 Task: Simulate a mechanical system with springs and masses.
Action: Mouse moved to (128, 94)
Screenshot: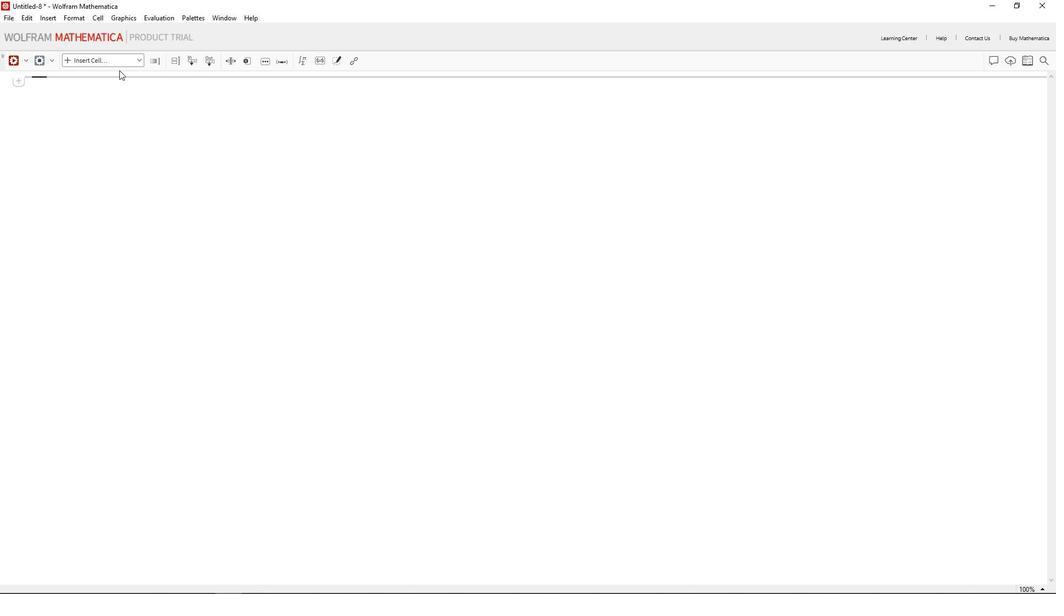 
Action: Mouse pressed left at (128, 94)
Screenshot: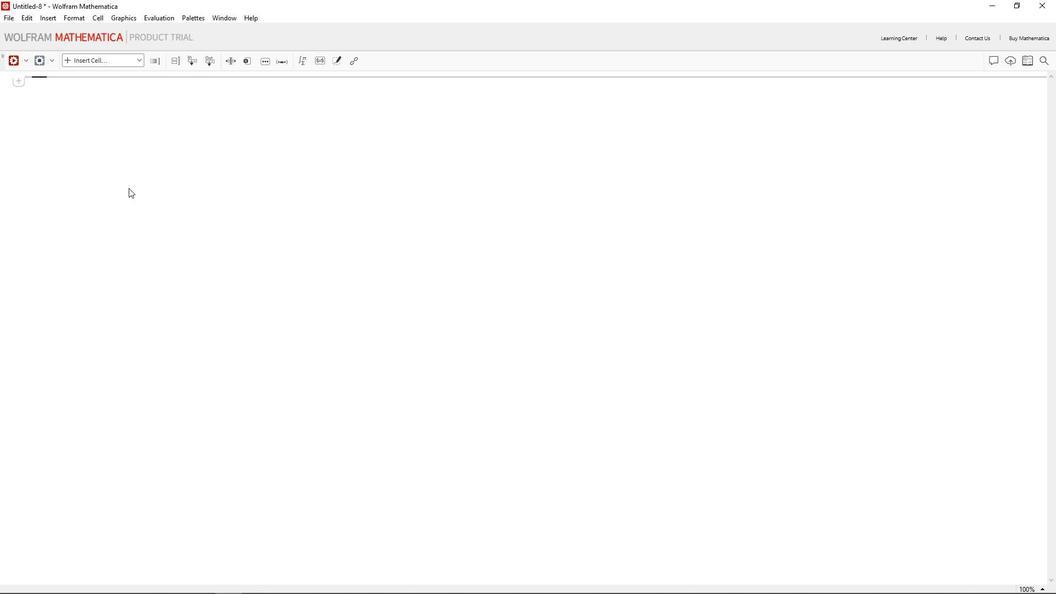 
Action: Mouse moved to (132, 113)
Screenshot: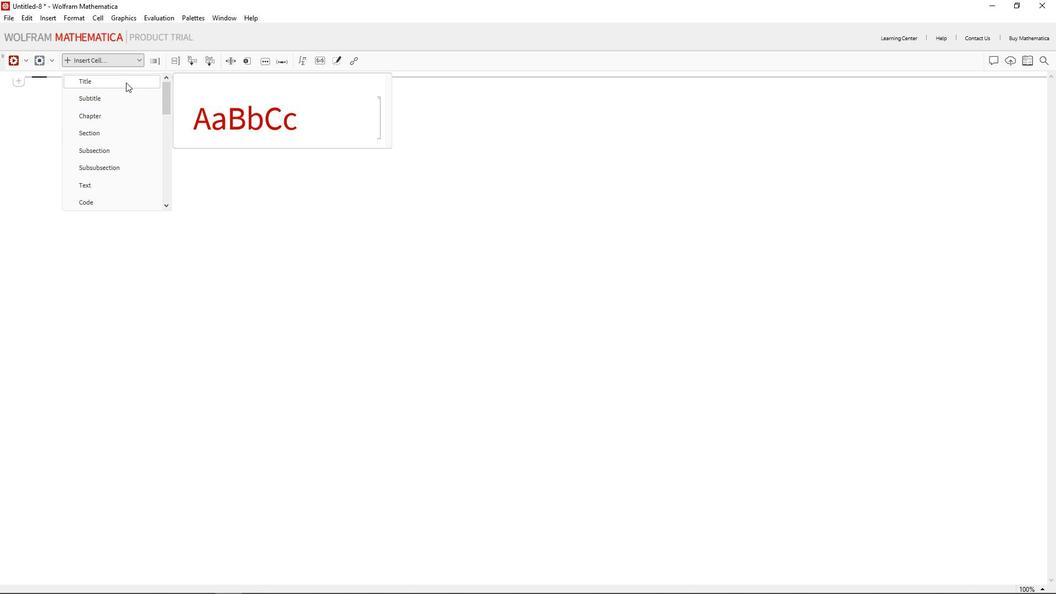 
Action: Mouse pressed left at (132, 113)
Screenshot: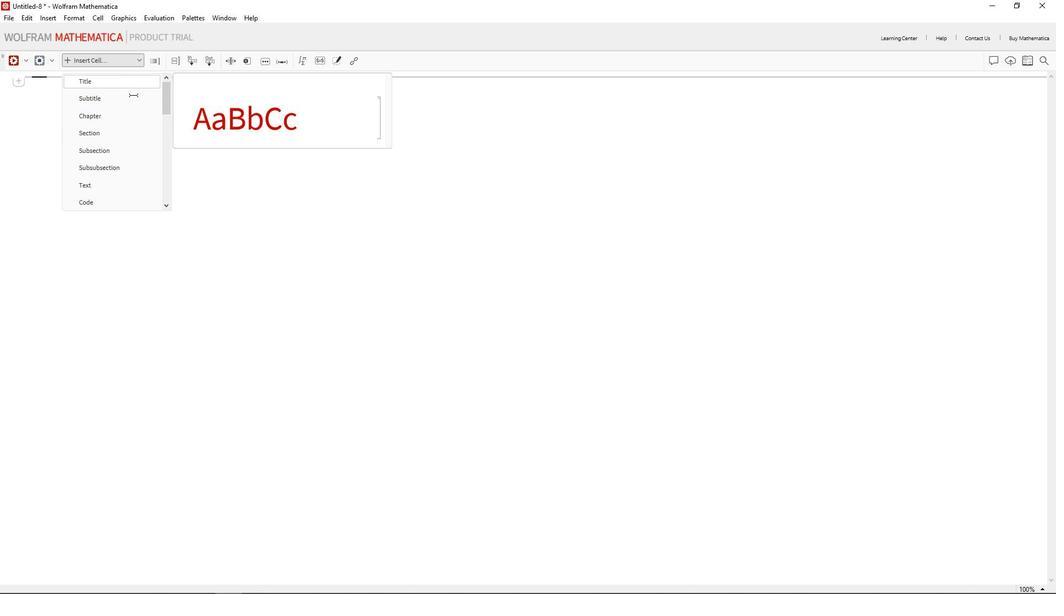 
Action: Mouse moved to (135, 136)
Screenshot: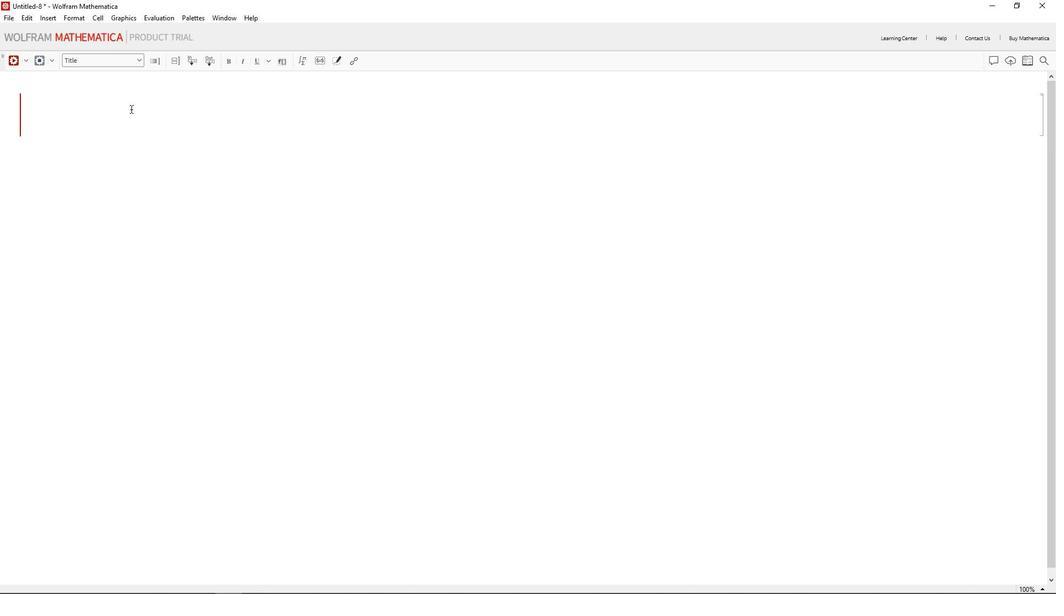 
Action: Mouse pressed left at (135, 136)
Screenshot: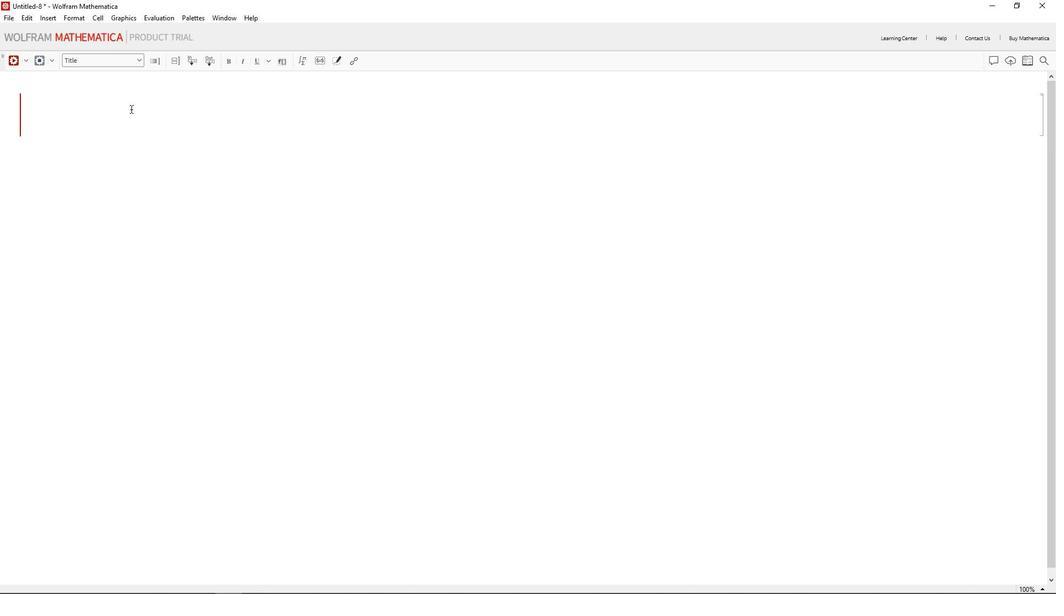 
Action: Key pressed <Key.shift>Mechanical<Key.space><Key.shift_r>System<Key.space>with<Key.space>spring<Key.space>and<Key.space>masses.<Key.enter><Key.backspace>
Screenshot: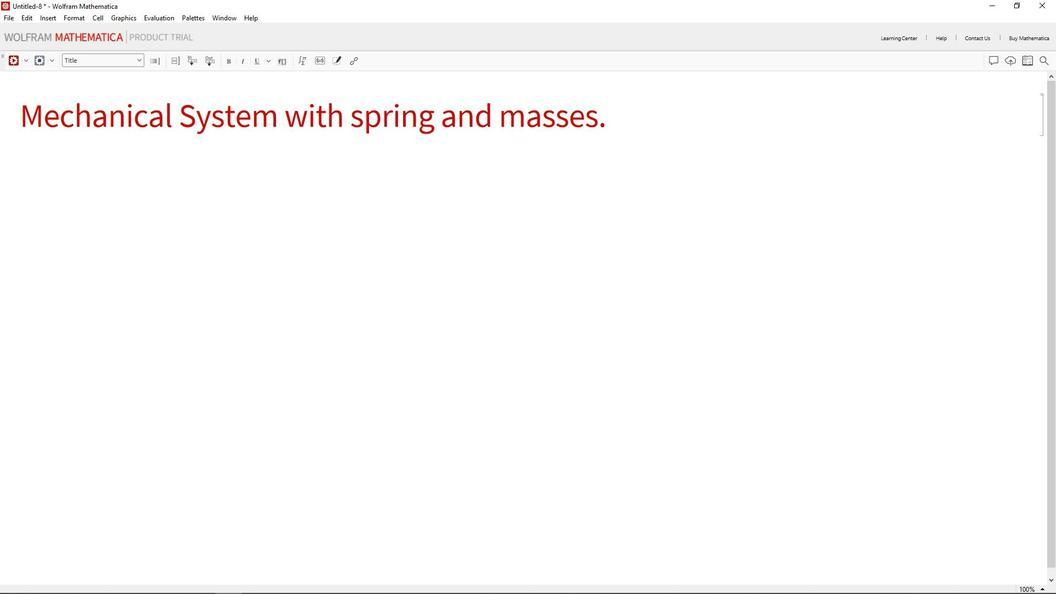 
Action: Mouse scrolled (135, 137) with delta (0, 0)
Screenshot: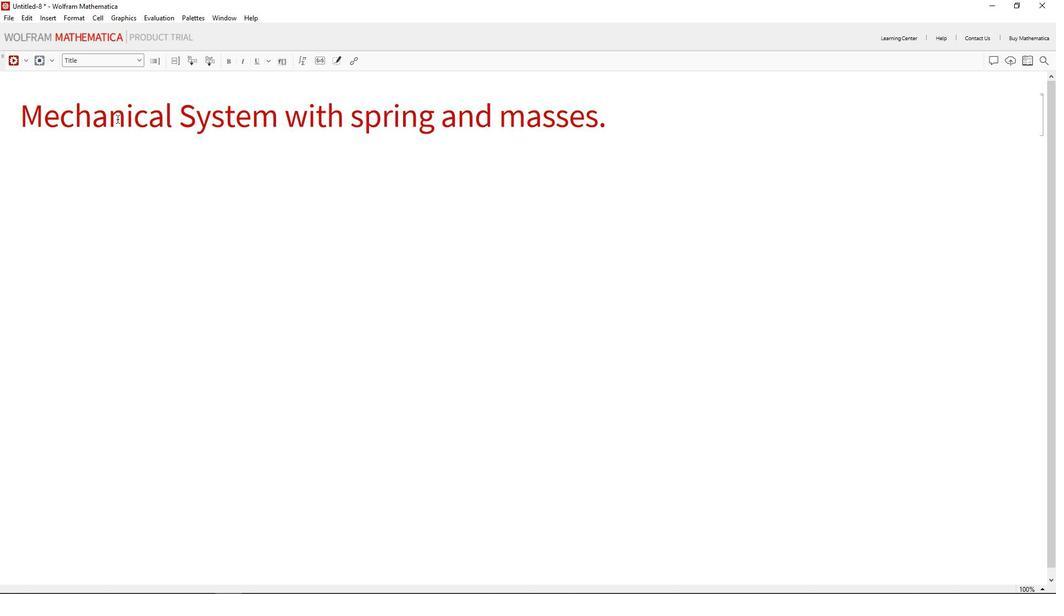 
Action: Mouse moved to (123, 173)
Screenshot: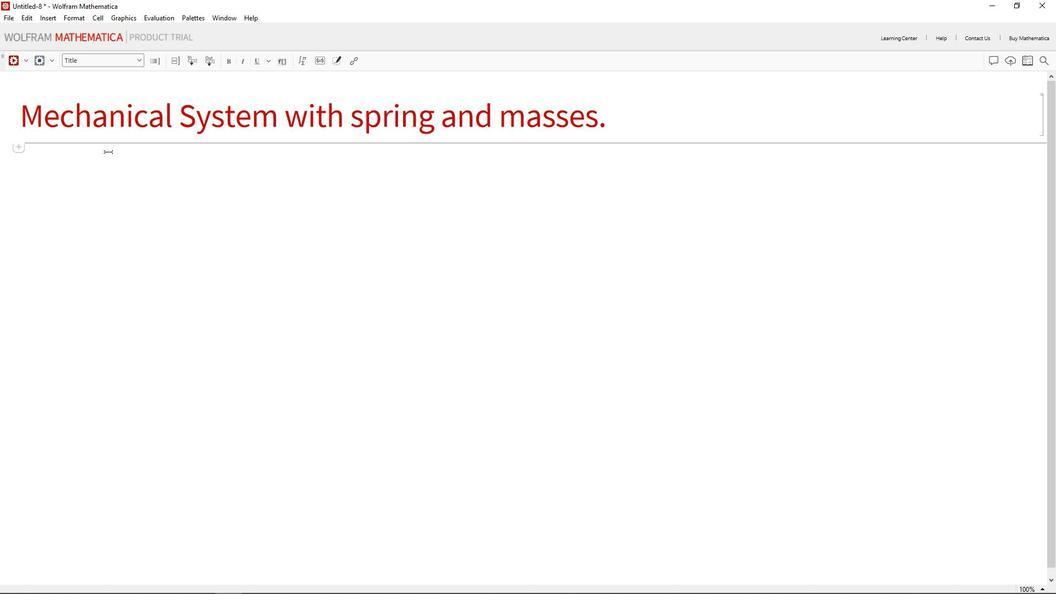 
Action: Mouse pressed left at (123, 173)
Screenshot: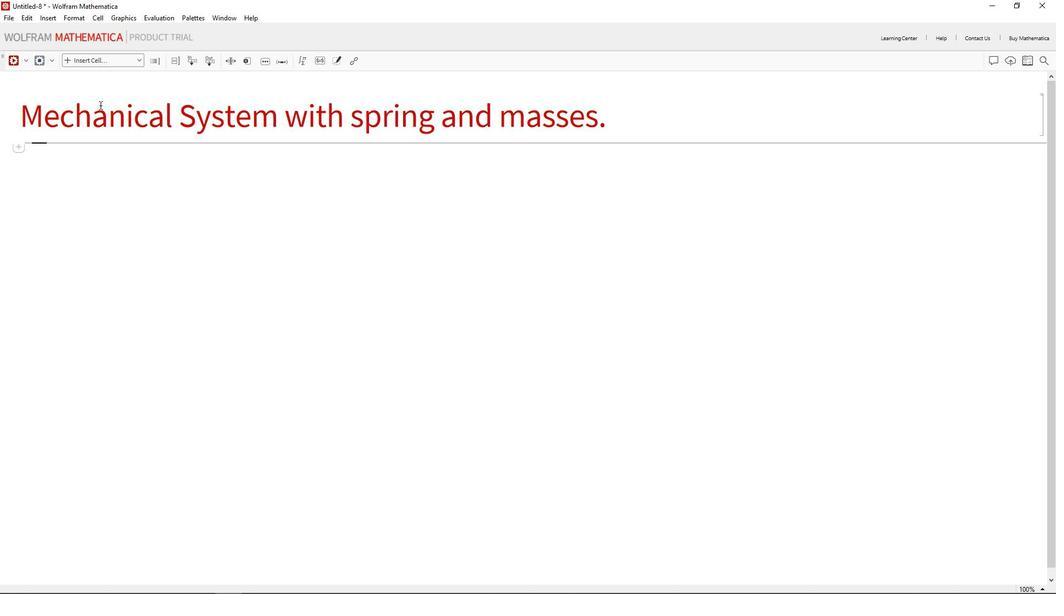 
Action: Mouse moved to (124, 100)
Screenshot: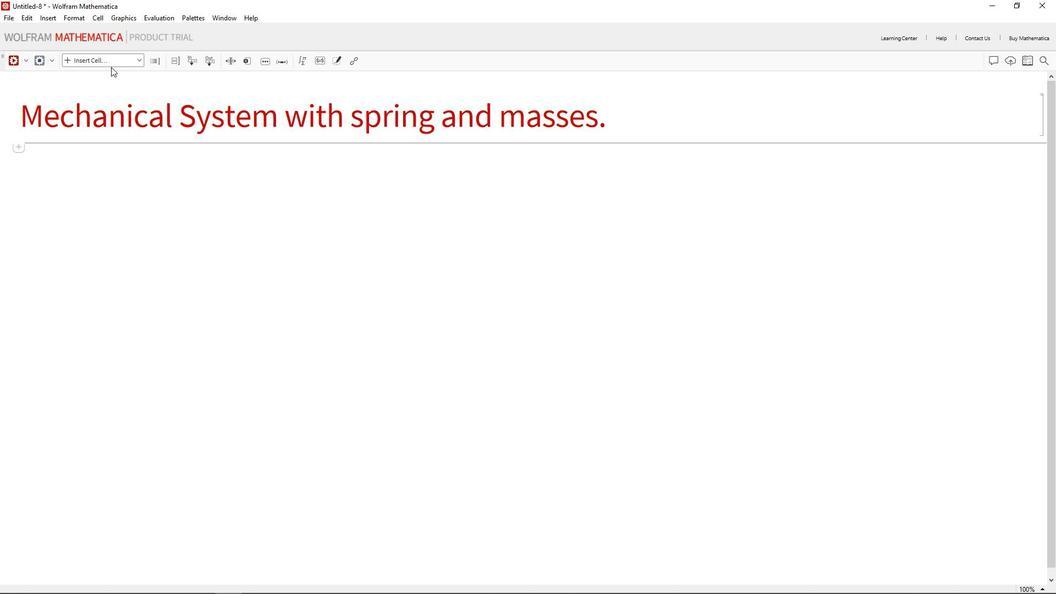 
Action: Mouse pressed left at (124, 100)
Screenshot: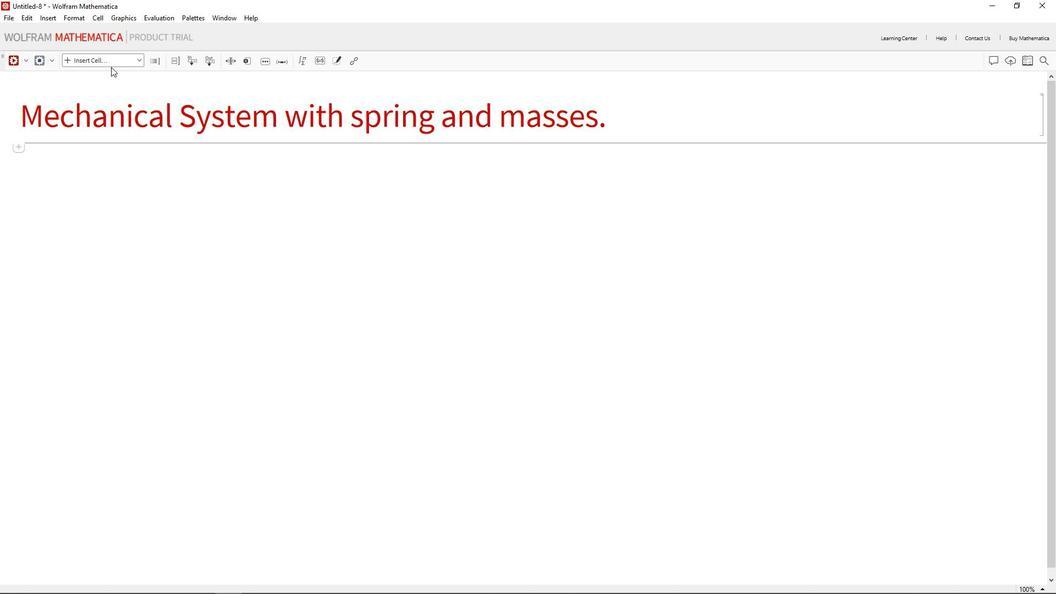 
Action: Mouse moved to (119, 216)
Screenshot: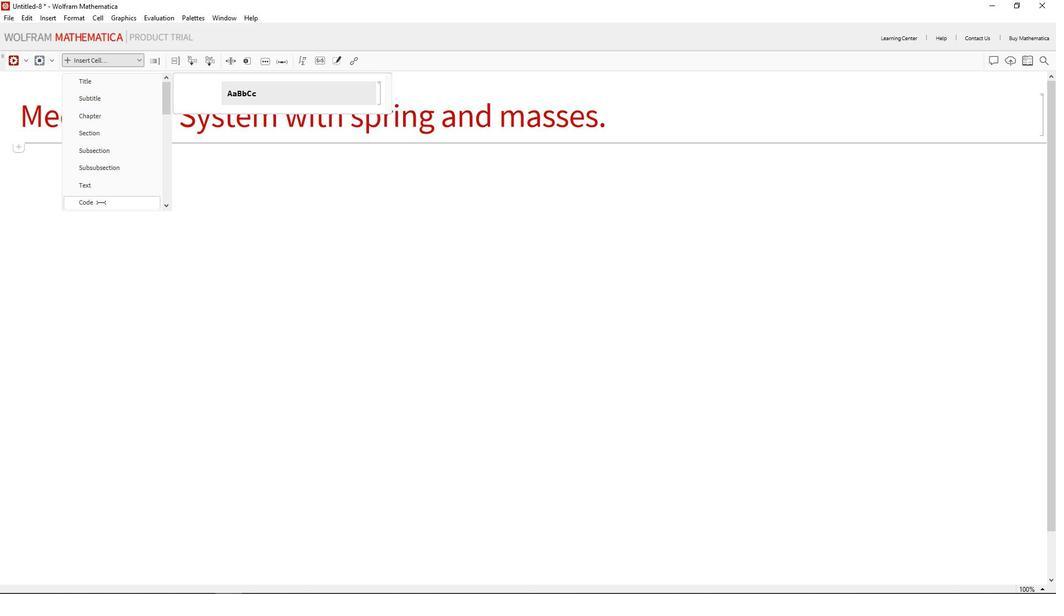 
Action: Mouse pressed left at (119, 216)
Screenshot: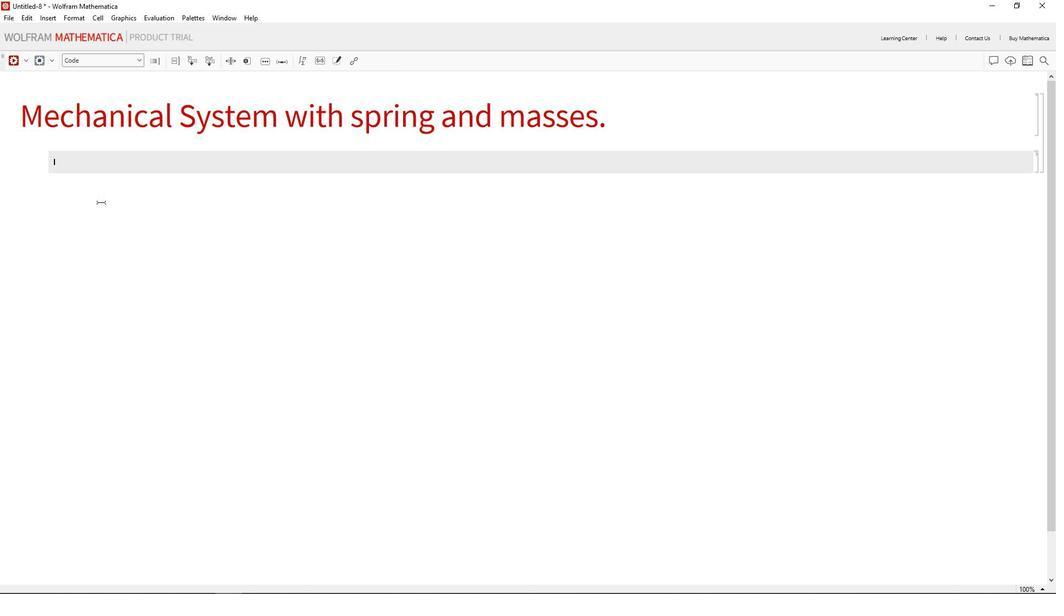 
Action: Mouse moved to (130, 241)
Screenshot: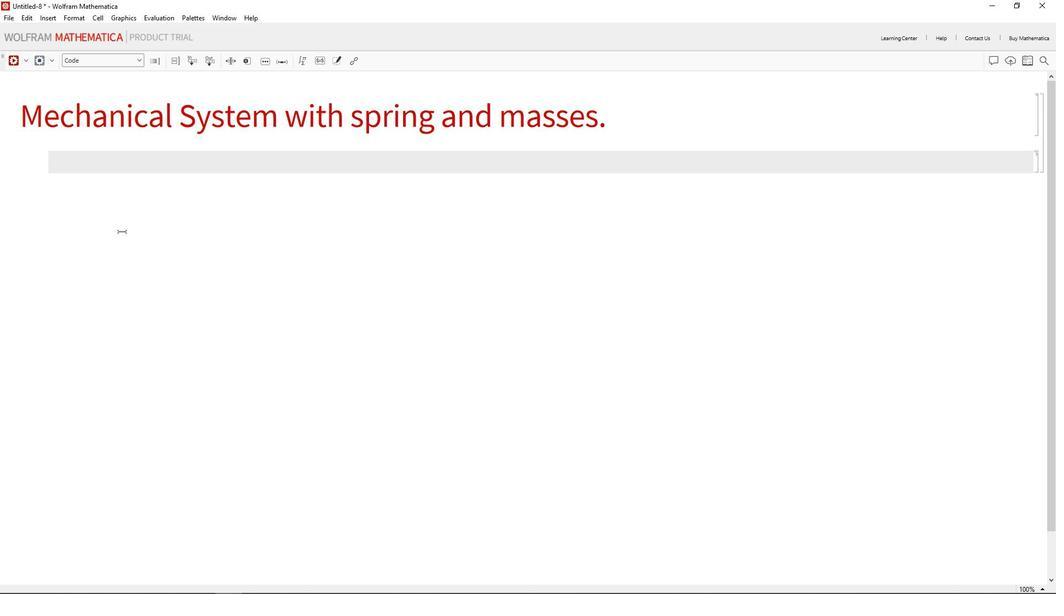 
Action: Key pressed <Key.cmd>7
Screenshot: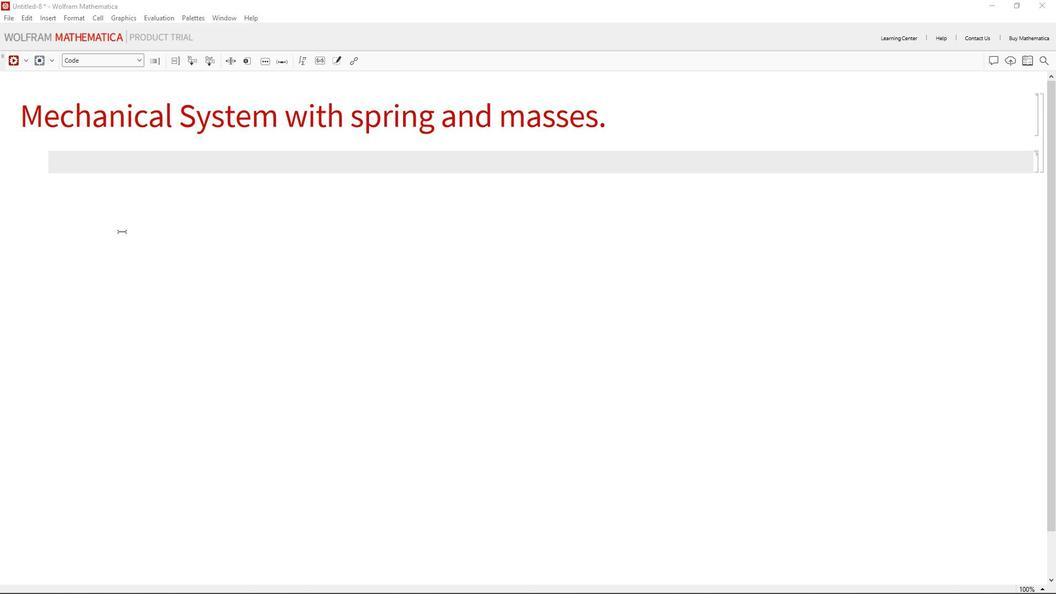 
Action: Mouse moved to (138, 178)
Screenshot: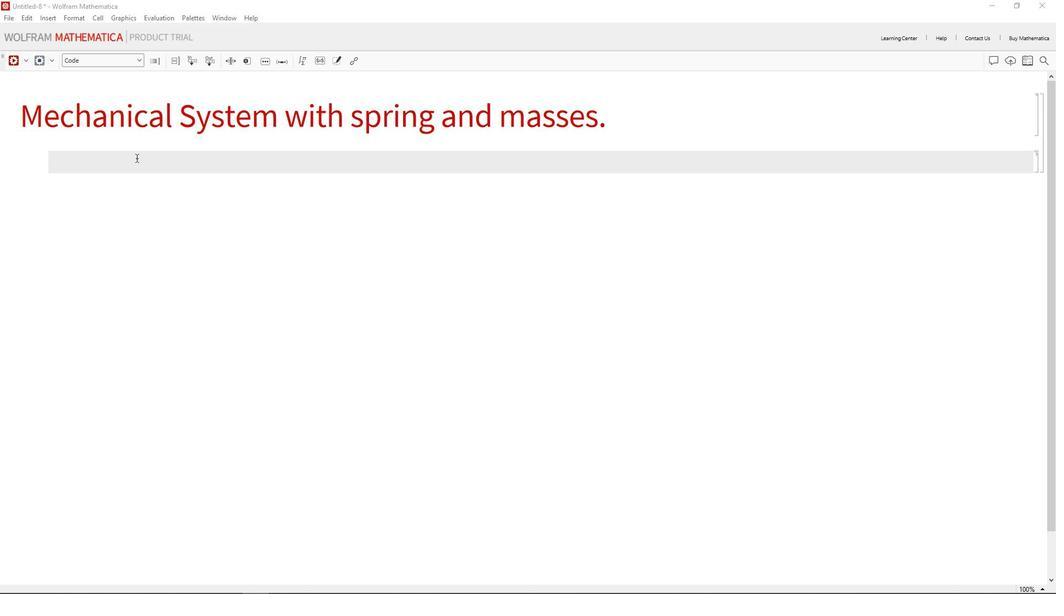 
Action: Mouse pressed left at (138, 178)
Screenshot: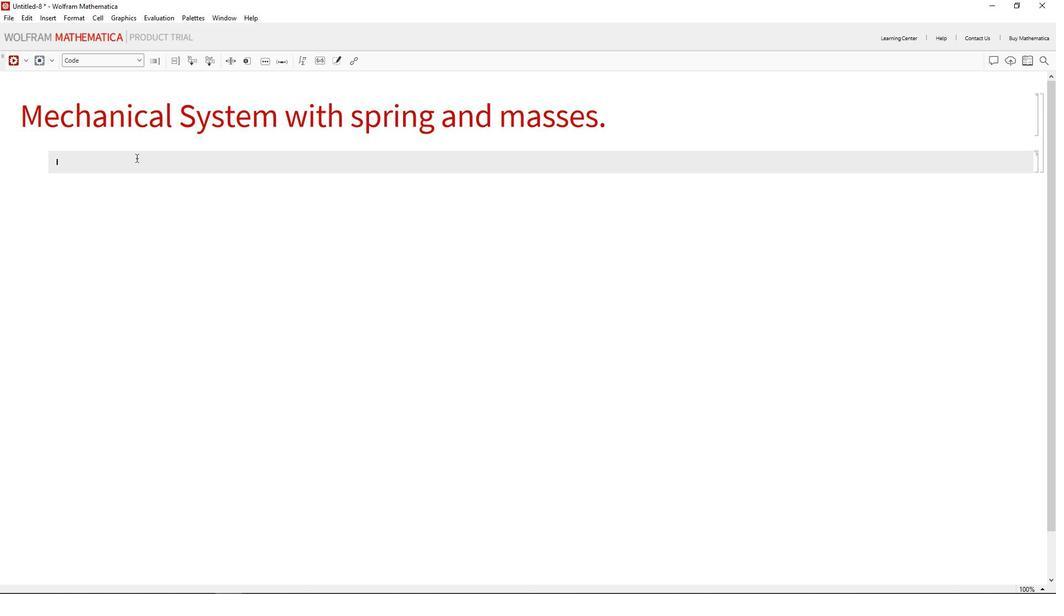 
Action: Key pressed <Key.shift>(*<Key.space><Key.shift_r>Define<Key.space>the<Key.space>system<Key.space>parameters<Key.end><Key.enter>m=<Key.space>1.0;<Key.enter><Key.backspace><Key.shift><Key.shift><Key.shift><Key.shift><Key.shift><Key.shift><Key.shift>(*<Key.space>mass<Key.space><Key.end><Key.enter>k<Key.space>=<Key.space><Key.space><Key.backspace>2.0;<Key.enter><Key.backspace><Key.space><Key.shift>(<Key.shift><Key.shift><Key.shift><Key.shift><Key.shift><Key.shift><Key.shift><Key.shift><Key.shift><Key.shift><Key.shift><Key.shift><Key.shift><Key.shift><Key.shift><Key.shift><Key.shift><Key.shift><Key.shift>*<Key.space>spring<Key.space>dis<Key.backspace><Key.backspace><Key.backspace>constant<Key.space><Key.end><Key.enter>c<Key.space>=<Key.space>0.5;<Key.space><Key.shift>(*<Key.space><Key.shift_r>Damping<Key.space>coefficei<Key.backspace><Key.backspace>ient<Key.space><Key.end><Key.enter><Key.shift>(*<Key.space><Key.shift_r>d<Key.backspace><Key.shift_r>Define<Key.space>the<Key.space>extte<Key.backspace><Key.backspace>ernal<Key.space>force<Key.space>funce<Key.backspace>tion<Key.space><Key.shift>(for<Key.space>example<Key.space><Key.backspace><Key.backspace><Key.backspace><Key.delete><Key.end><Key.enter>f[t<Key.shift>_<Key.end><Key.shift>:<Key.shift>=<Key.space><Key.shift_r>Sint<Key.backspace>[t<Key.end><Key.enter><Key.shift>(*<Key.space><Key.shift_r>Define<Key.space>the<Key.space>differential<Key.space>equato<Key.backspace>ion<Key.space>for<Key.space>the<Key.space>system<Key.space><Key.end><Key.enter>eqn<Key.space>-<Key.space><Key.backspace><Key.backspace>-<Key.backspace>=<Key.space>mx''[t<Key.end><Key.shift><Key.shift>+cx'[t<Key.right><Key.shift>+kx<Key.left><Key.left><Key.left><Key.left><Key.left><Key.left><Key.left><Key.space><Key.left><Key.left><Key.left><Key.left><Key.left><Key.left><Key.left><Key.space><Key.right><Key.right><Key.right><Key.right><Key.right><Key.right><Key.right><Key.right><Key.end><Key.left><Key.space><Key.right>[t<Key.right>=<Key.backspace><Key.space>==<Key.space>f<Key.backspace><Key.shift_r>F[t<Key.right>;<Key.enter><Key.shift>)<Key.backspace>(*<Key.space><Key.shift_r>Specify<Key.space>initali<Key.backspace><Key.backspace><Key.backspace>ialco<Key.backspace><Key.backspace><Key.space>conditions<Key.shift>(<Key.space><Key.shift>Position<Key.space>and<Key.space>velocity<Key.space><Key.end><Key.enter>initai<Key.backspace><Key.backspace>ial<Key.space><Key.backspace><Key.shift_r>cc<Key.backspace>onid<Key.backspace><Key.backspace>dt<Key.enter><Key.space>=<Key.space><Key.shift>{x[0<Key.right>==<Key.space>0,<Key.space>x'[0<Key.right>==0<Key.end>;<Key.enter><Key.shift>(*<Key.space><Key.shift_r>D<Key.backspace><Key.shift_r>Solve<Key.space>the<Key.space>differentaa<Key.backspace>l<Key.backspace><Key.backspace>ial<Key.space>equation<Key.space>numerically<Key.space>using<Key.space><Key.shift>NDsolve<Key.space><Key.end><Key.enter>sol<Key.enter><Key.space>=<Key.space><Key.shift>ND<Key.enter>[<Key.shift>{eqm<Key.backspace>n.<Key.backspace>,init<Key.enter><Key.right>,x[t<Key.right>,<Key.shift>{t,0,10<Key.end>;<Key.enter><Key.shift><Key.shift><Key.shift><Key.shift><Key.shift><Key.shift><Key.shift><Key.shift><Key.shift><Key.shift><Key.shift><Key.shift><Key.shift><Key.shift><Key.shift><Key.shift><Key.shift><Key.shift><Key.shift><Key.shift><Key.shift><Key.shift><Key.shift>(*<Key.space>[;<Key.backspace><Key.backspace>plo<Key.space><Key.backspace>t<Key.space>the<Key.space>dispac<Key.backspace><Key.backspace>lacemen<Key.backspace>t<Key.backspace>nt<Key.space>of<Key.space>the<Key.space>mass<Key.space>over<Key.space>time<Key.space><Key.end><Key.enter><Key.shift>Plot<Key.enter>[x[t<Key.right>/.s<Key.backspace><Key.space>s<Key.backspace>solutio<Key.enter>,<Key.shift><Key.shift><Key.shift><Key.shift><Key.shift><Key.shift><Key.shift><Key.shift><Key.shift><Key.shift>{t,0,10<Key.end><Key.left>,<Key.enter><Key.enter><Key.up><Key.shift>Plotlag<Key.enter><Key.backspace><Key.backspace>b<Key.enter><Key.shift><Key.shift><Key.shift><Key.shift><Key.shift>"<Key.shift_r>Dispal<Key.backspace><Key.backspace>lacme<Key.backspace><Key.backspace>ent<Key.backspace><Key.backspace>ment<Key.space>vs.<Key.space>time<Key.space><Key.insert>,<Key.backspace><Key.right>,<Key.enter><Key.shift_r>Axes<Key.enter><Key.shift><Key.shift><Key.shift>{<Key.shift>"<Key.shift>Time<Key.right>,<Key.shift>{<Key.shift><Key.shift><Key.shift><Key.shift><Key.shift><Key.backspace><Key.enter>
Screenshot: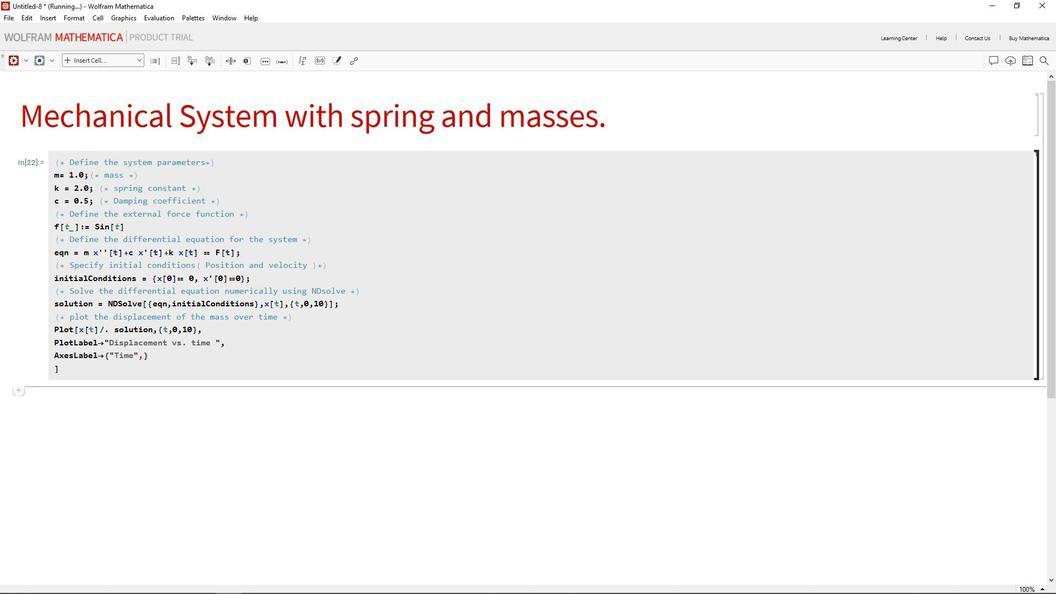 
Action: Mouse moved to (143, 351)
Screenshot: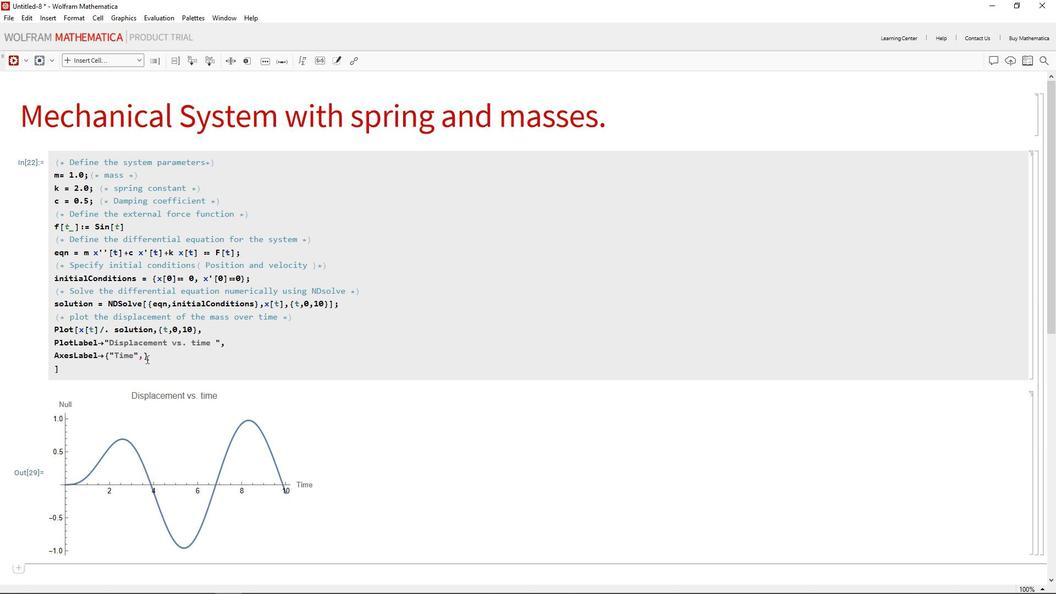 
Action: Mouse pressed left at (143, 351)
Screenshot: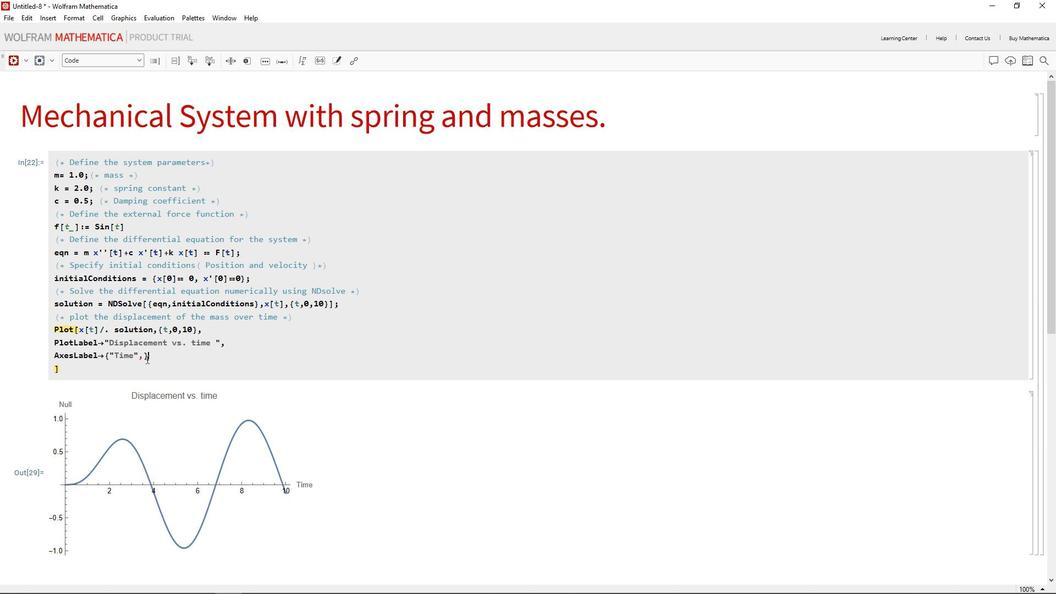 
Action: Mouse moved to (140, 348)
Screenshot: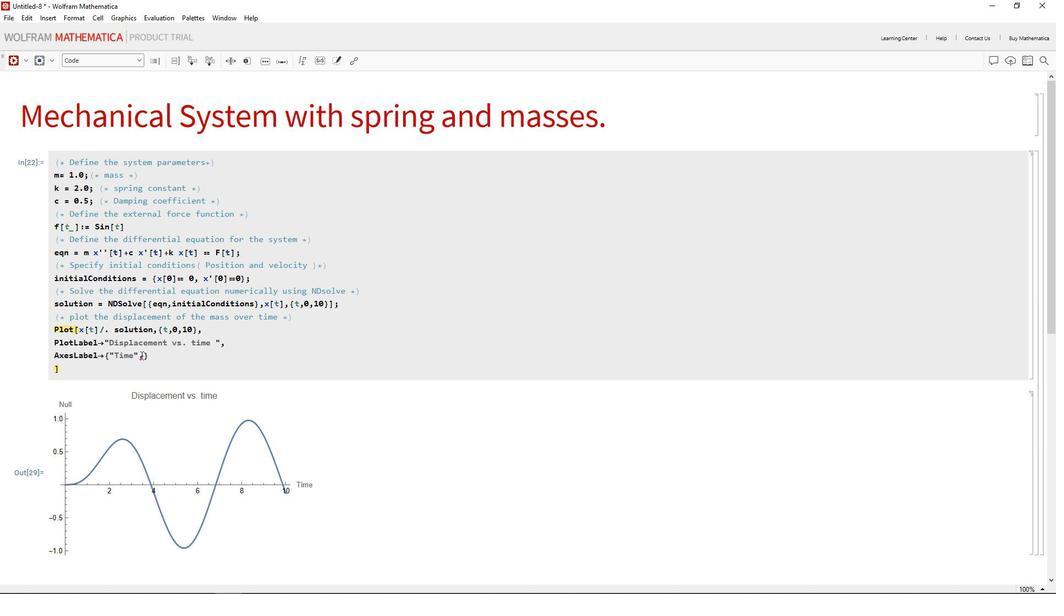 
Action: Mouse pressed left at (140, 348)
Screenshot: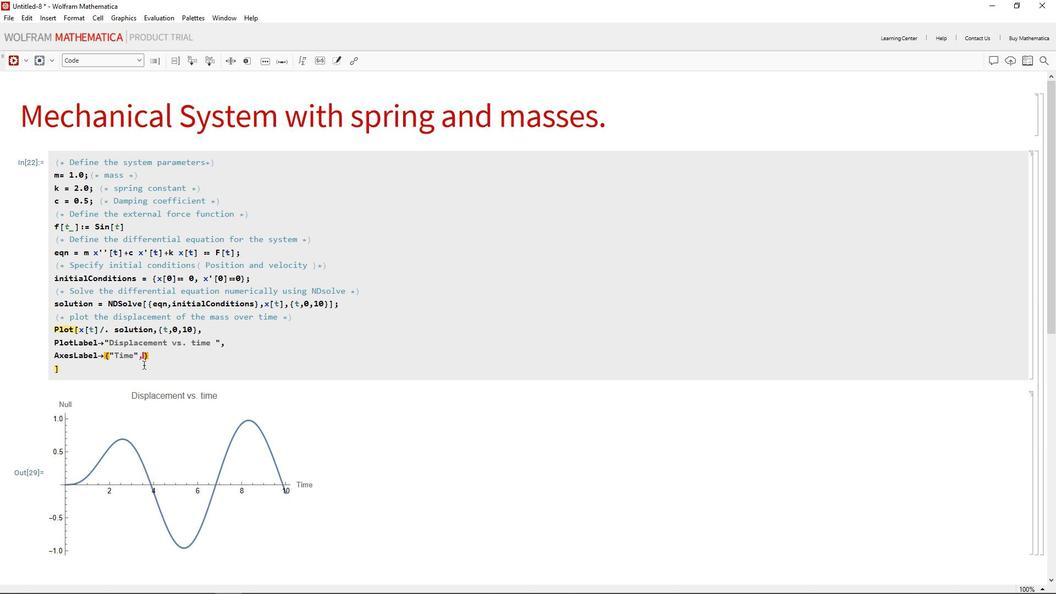 
Action: Mouse moved to (142, 357)
Screenshot: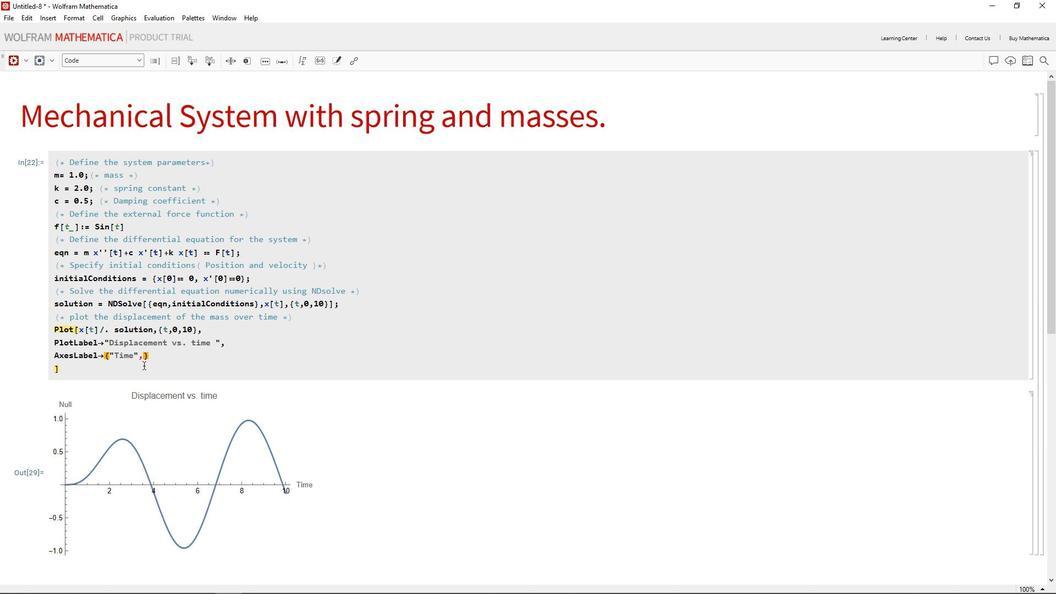 
Action: Key pressed <Key.shift><Key.shift><Key.shift><Key.shift><Key.shift>"<Key.shift_r>Dispa<Key.backspace>lacement<Key.shift_r><Key.enter>
Screenshot: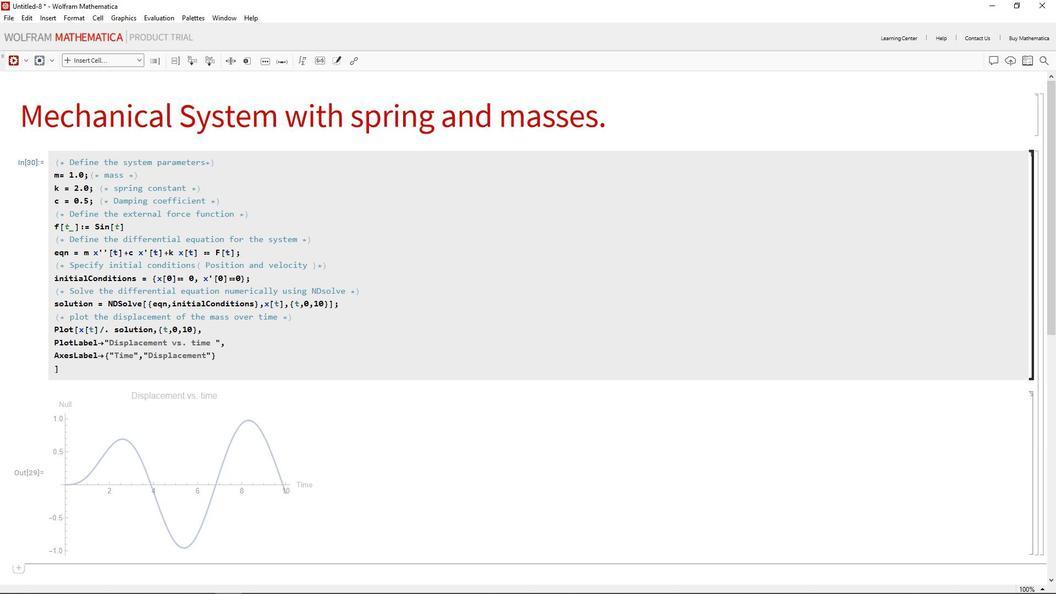 
Action: Mouse moved to (176, 326)
Screenshot: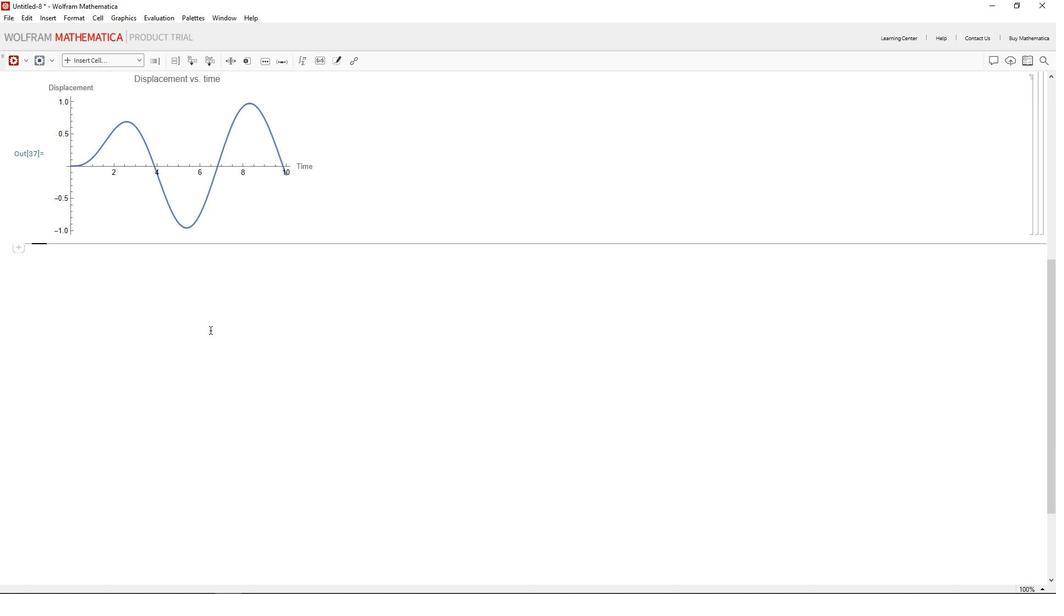 
Action: Mouse scrolled (176, 326) with delta (0, 0)
Screenshot: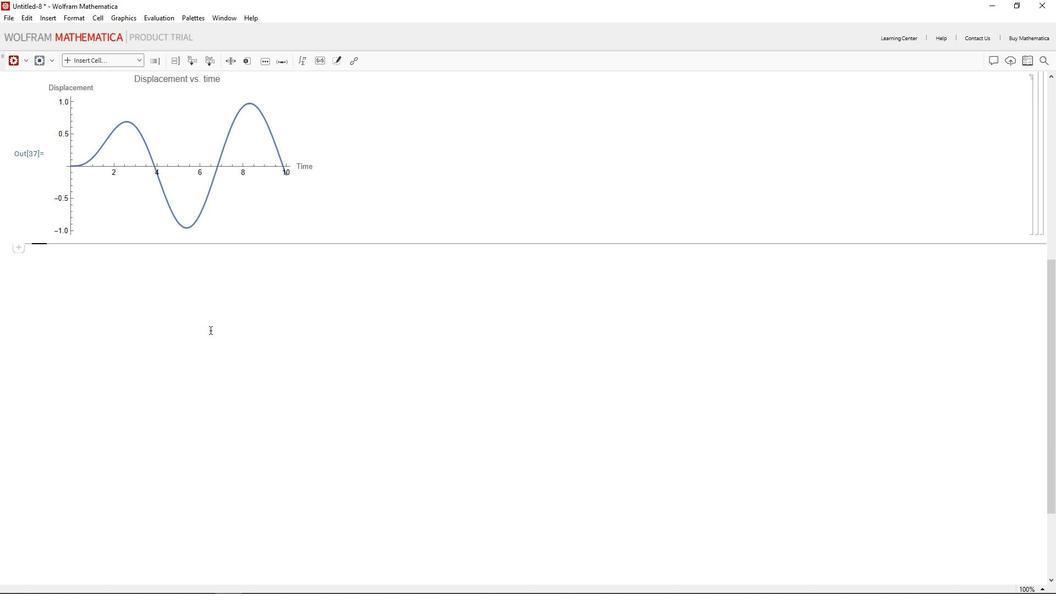 
Action: Mouse scrolled (176, 326) with delta (0, 0)
Screenshot: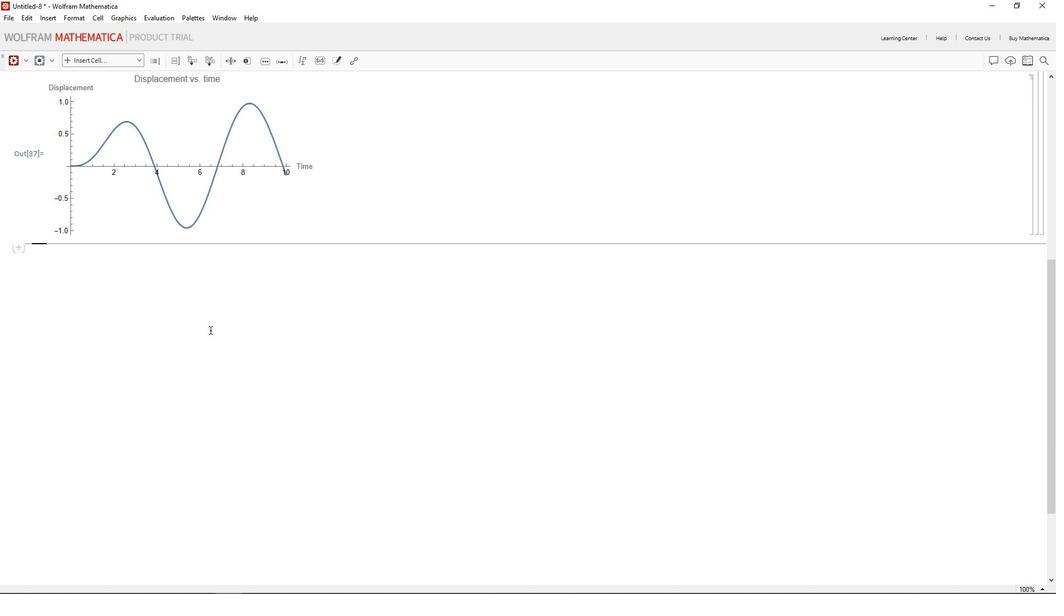 
Action: Mouse scrolled (176, 326) with delta (0, 0)
Screenshot: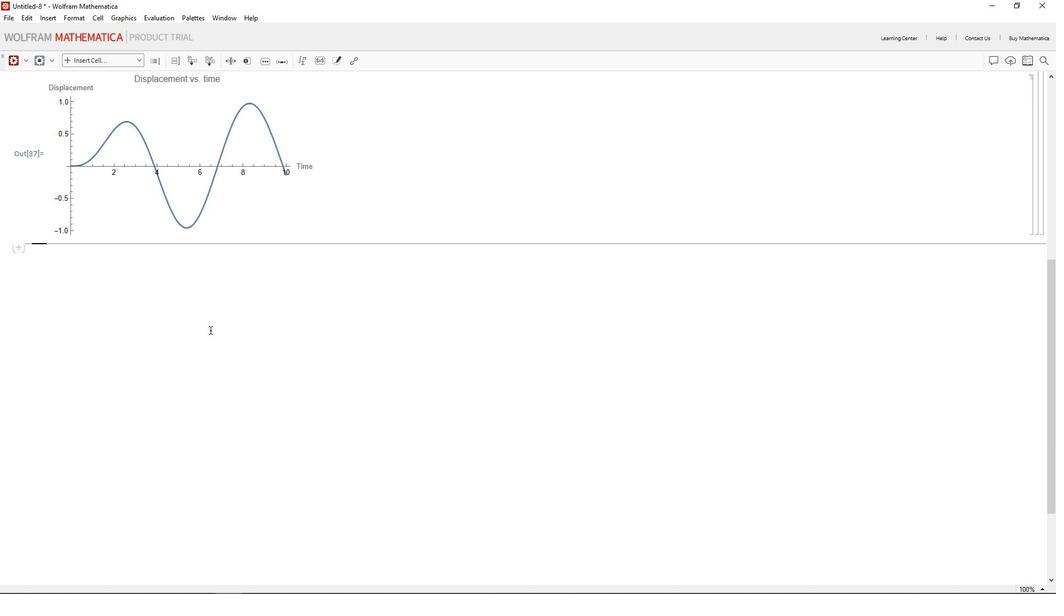 
Action: Mouse scrolled (176, 326) with delta (0, 0)
Screenshot: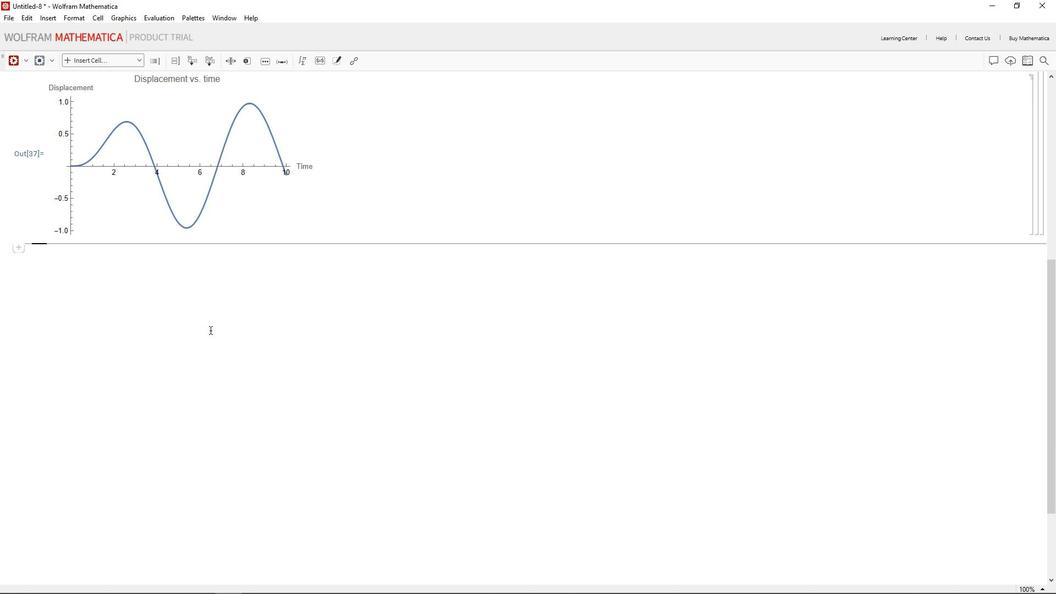 
Action: Mouse scrolled (176, 326) with delta (0, 0)
Screenshot: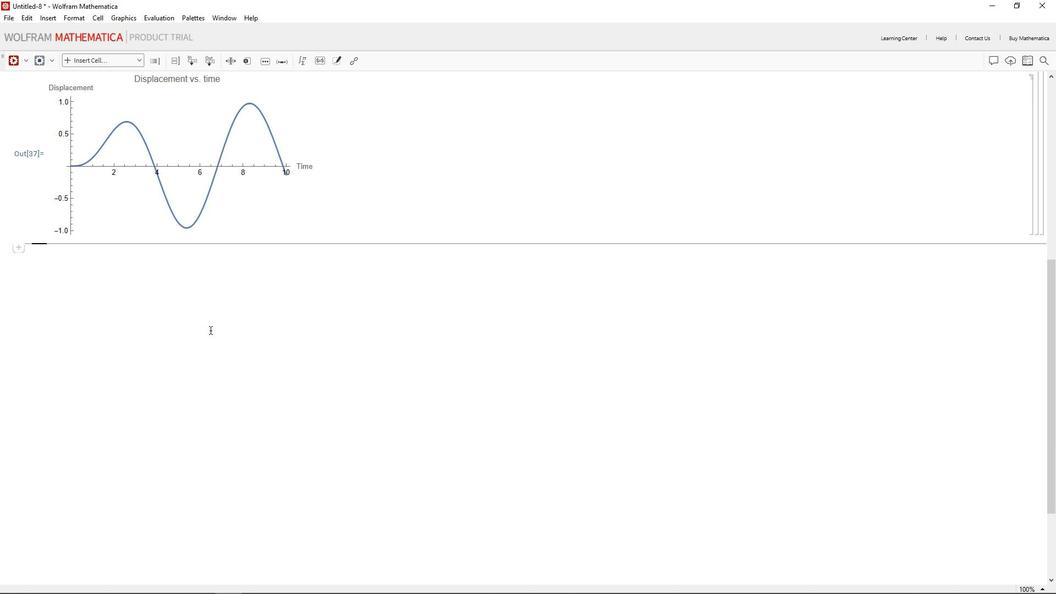 
Action: Mouse scrolled (176, 326) with delta (0, 0)
Screenshot: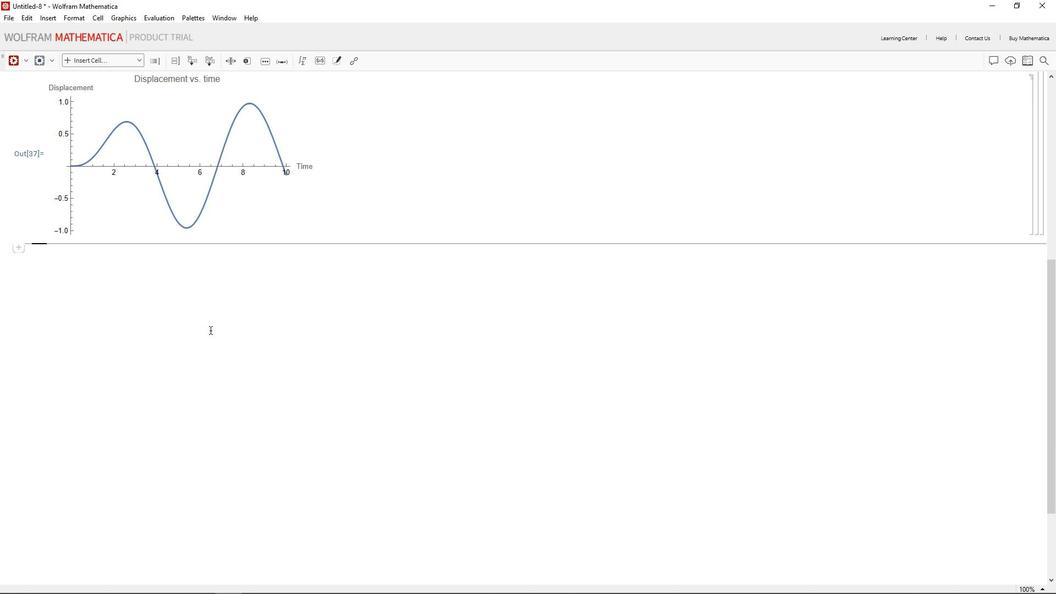 
Action: Mouse scrolled (176, 327) with delta (0, 0)
Screenshot: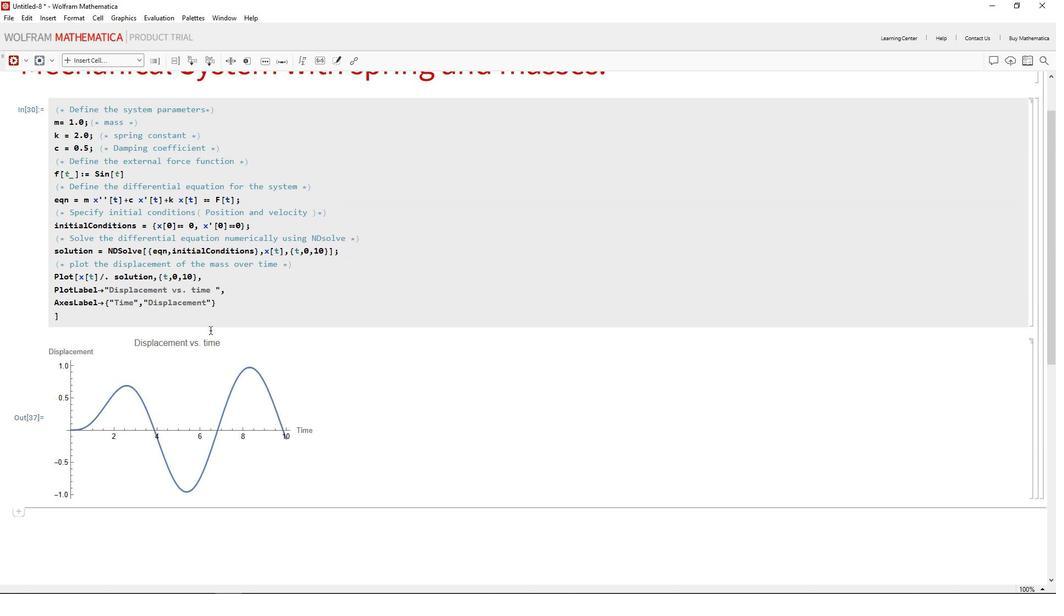 
Action: Mouse scrolled (176, 327) with delta (0, 0)
Screenshot: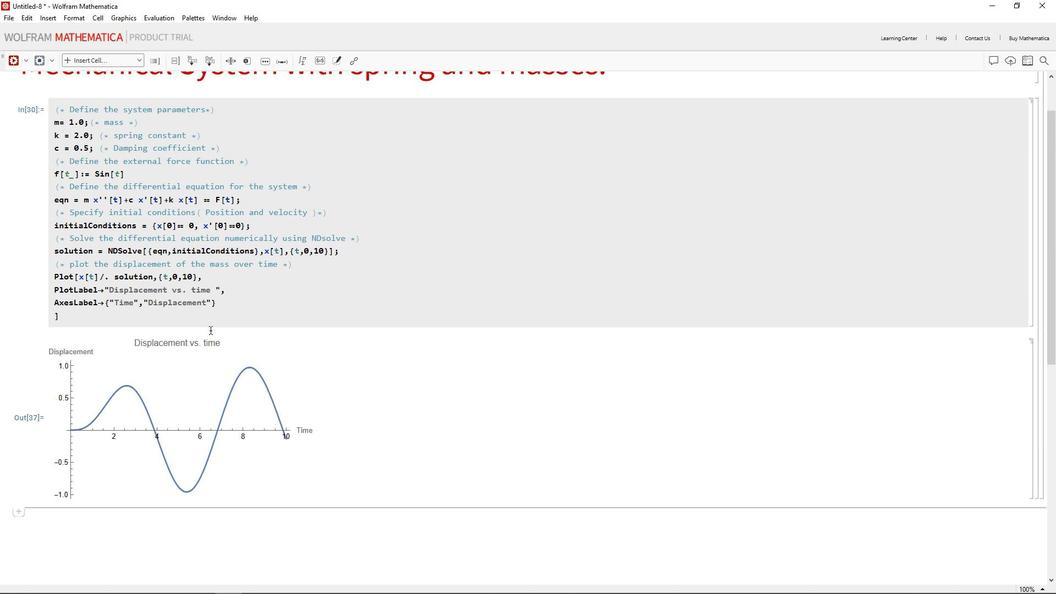 
Action: Mouse scrolled (176, 327) with delta (0, 0)
Screenshot: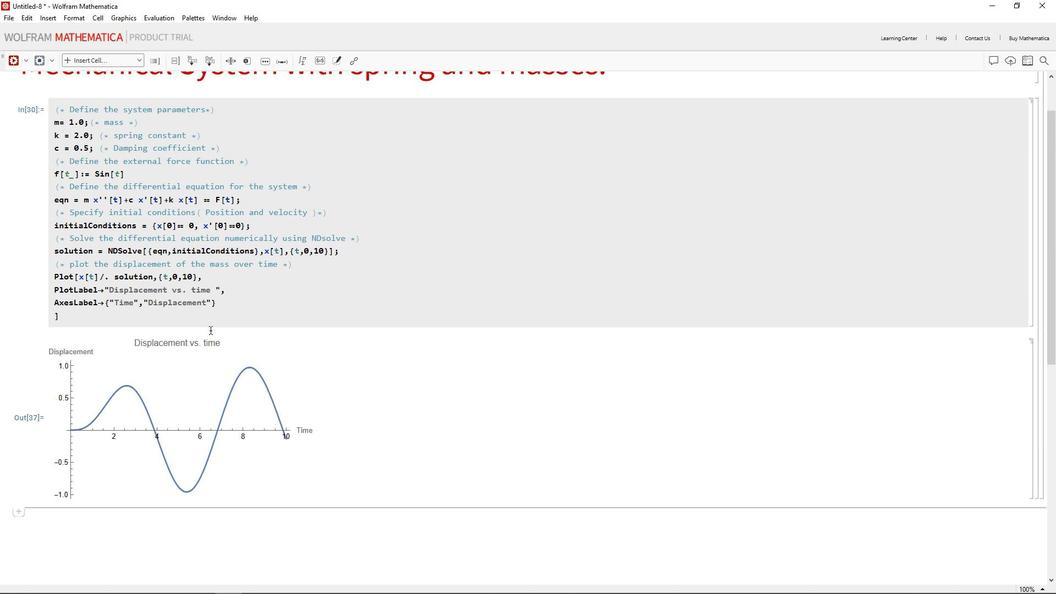 
Action: Mouse scrolled (176, 327) with delta (0, 0)
Screenshot: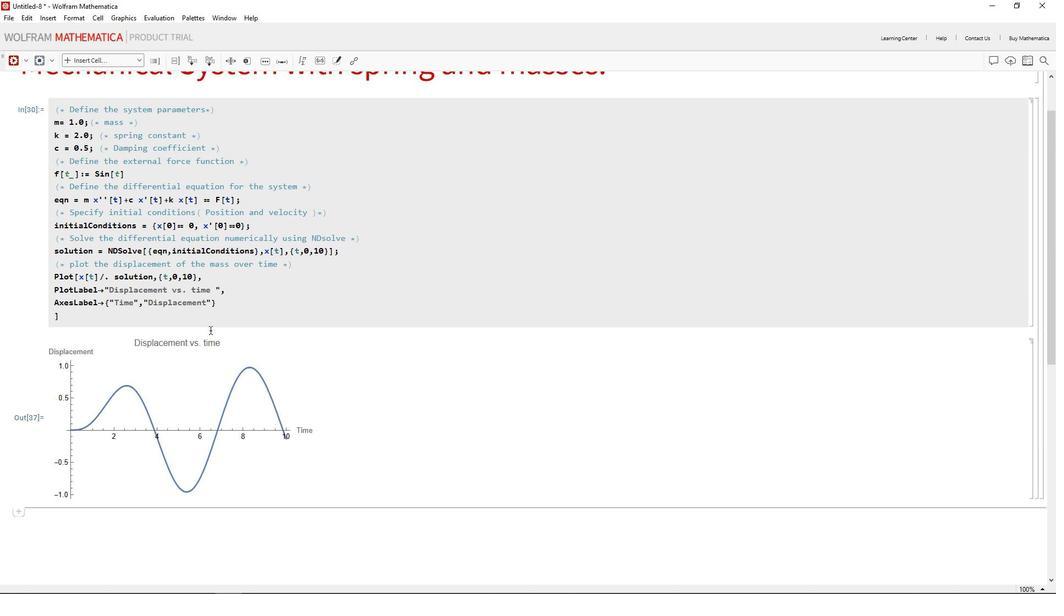 
Action: Mouse scrolled (176, 327) with delta (0, 0)
Screenshot: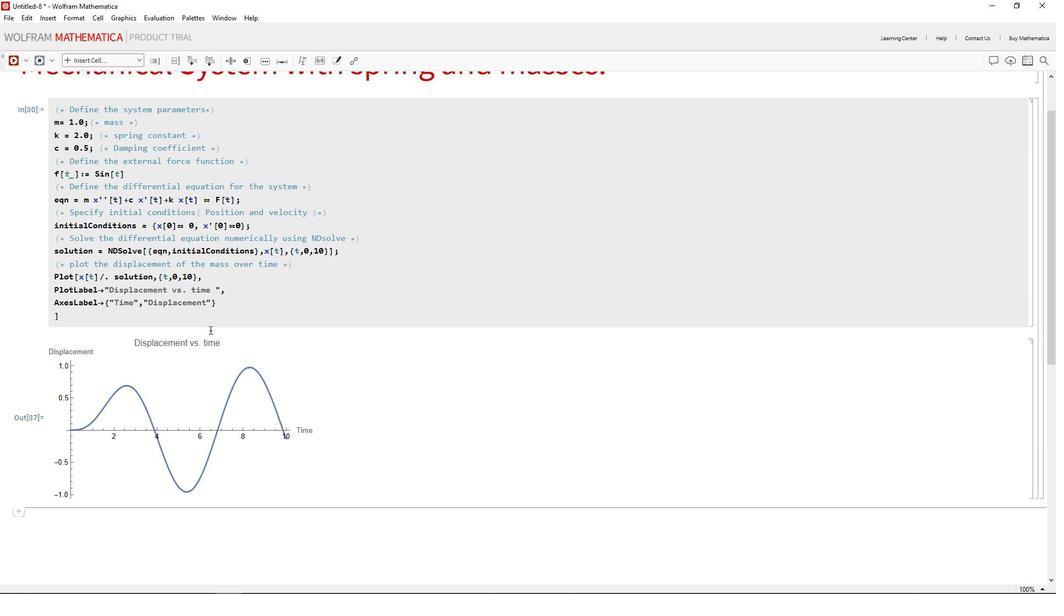 
Action: Mouse scrolled (176, 327) with delta (0, 0)
Screenshot: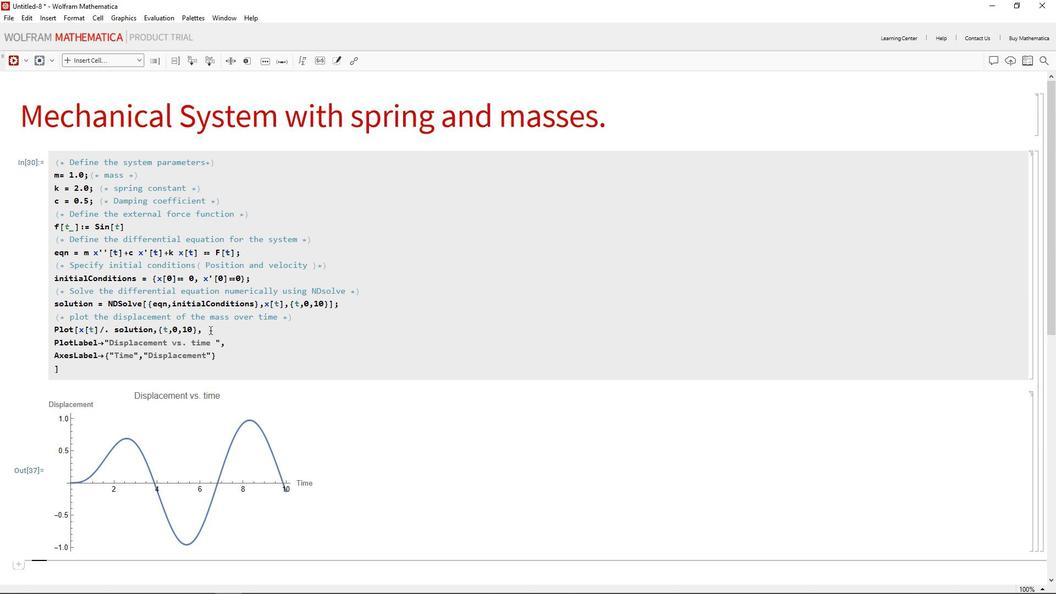 
Action: Mouse scrolled (176, 327) with delta (0, 0)
Screenshot: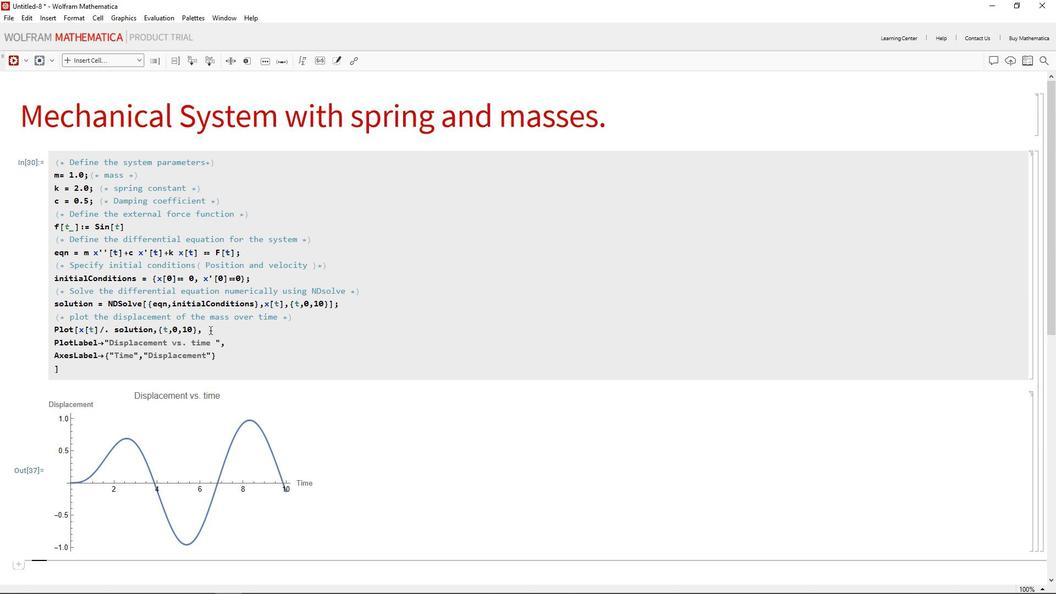 
